 Task: Look for products with almond butter flavor in the category "Chocolate Candies".
Action: Mouse moved to (26, 83)
Screenshot: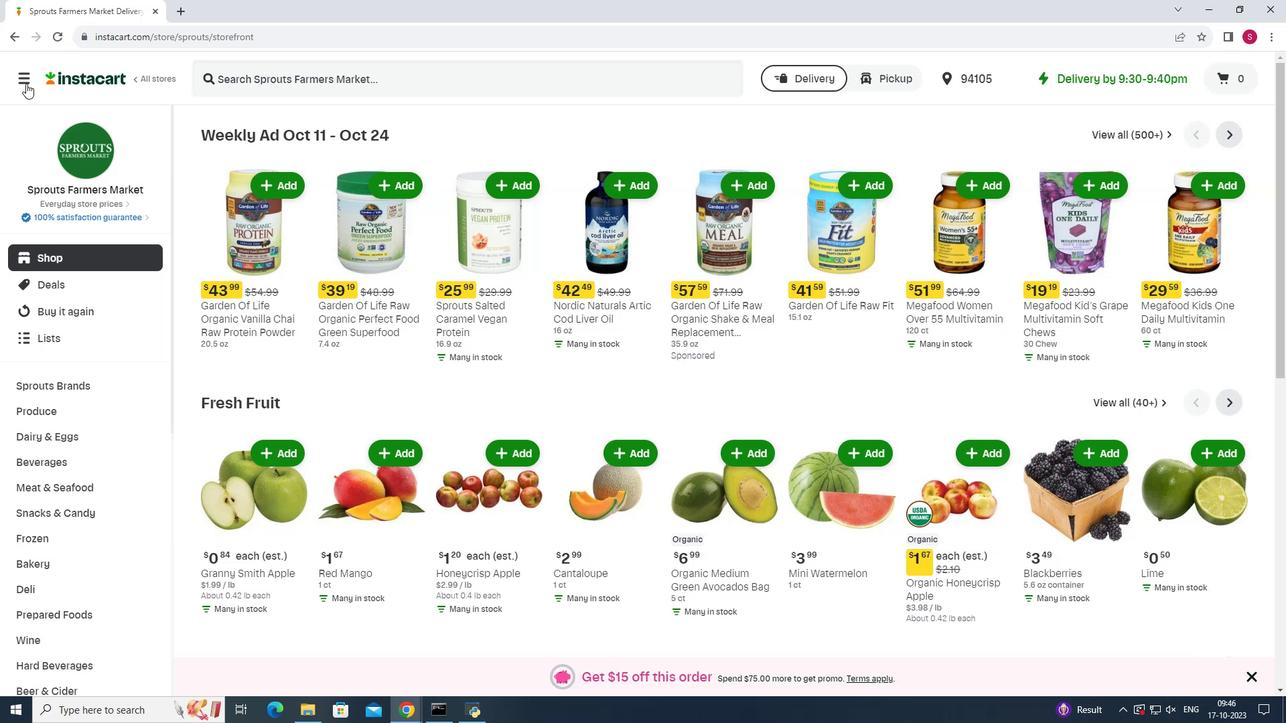 
Action: Mouse pressed left at (26, 83)
Screenshot: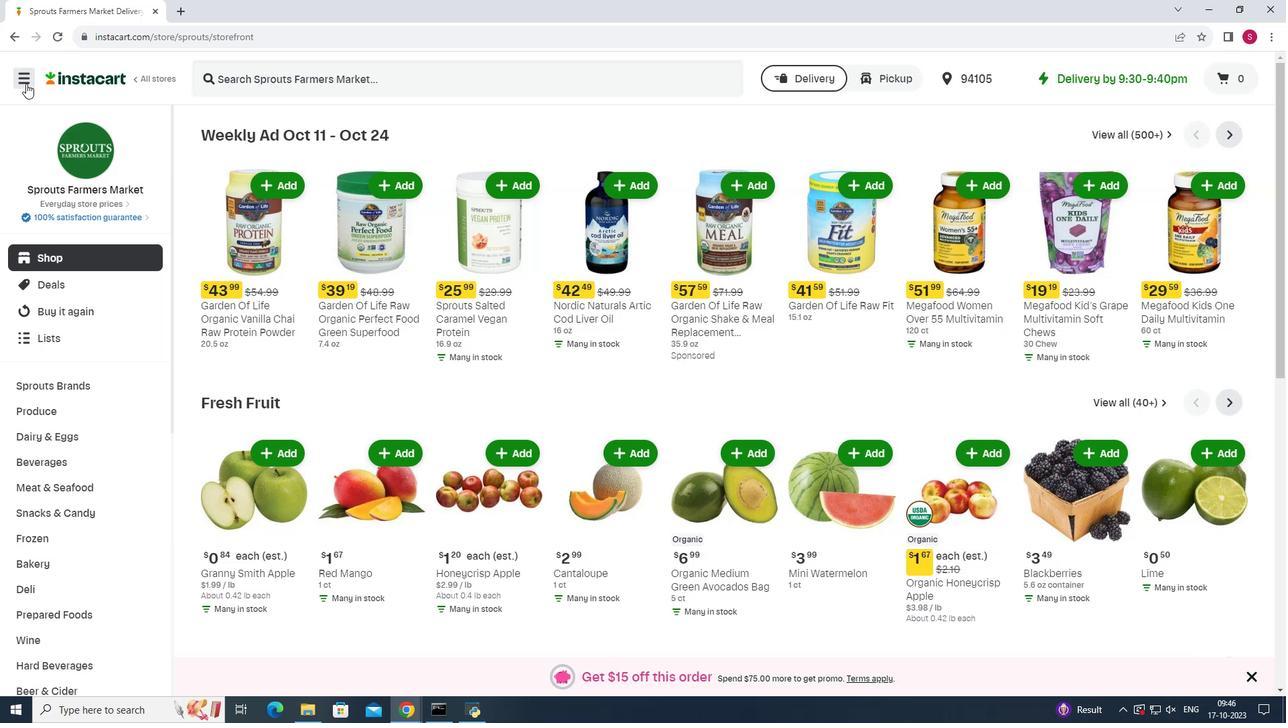 
Action: Mouse moved to (79, 351)
Screenshot: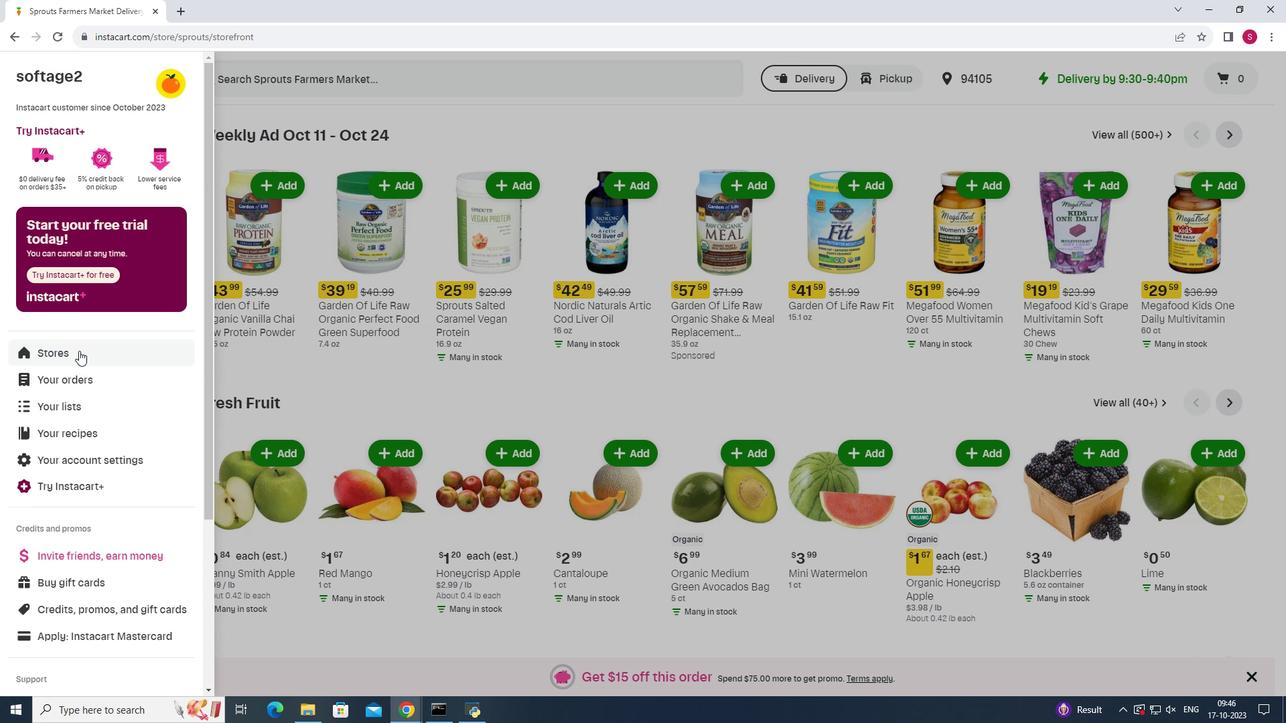 
Action: Mouse pressed left at (79, 351)
Screenshot: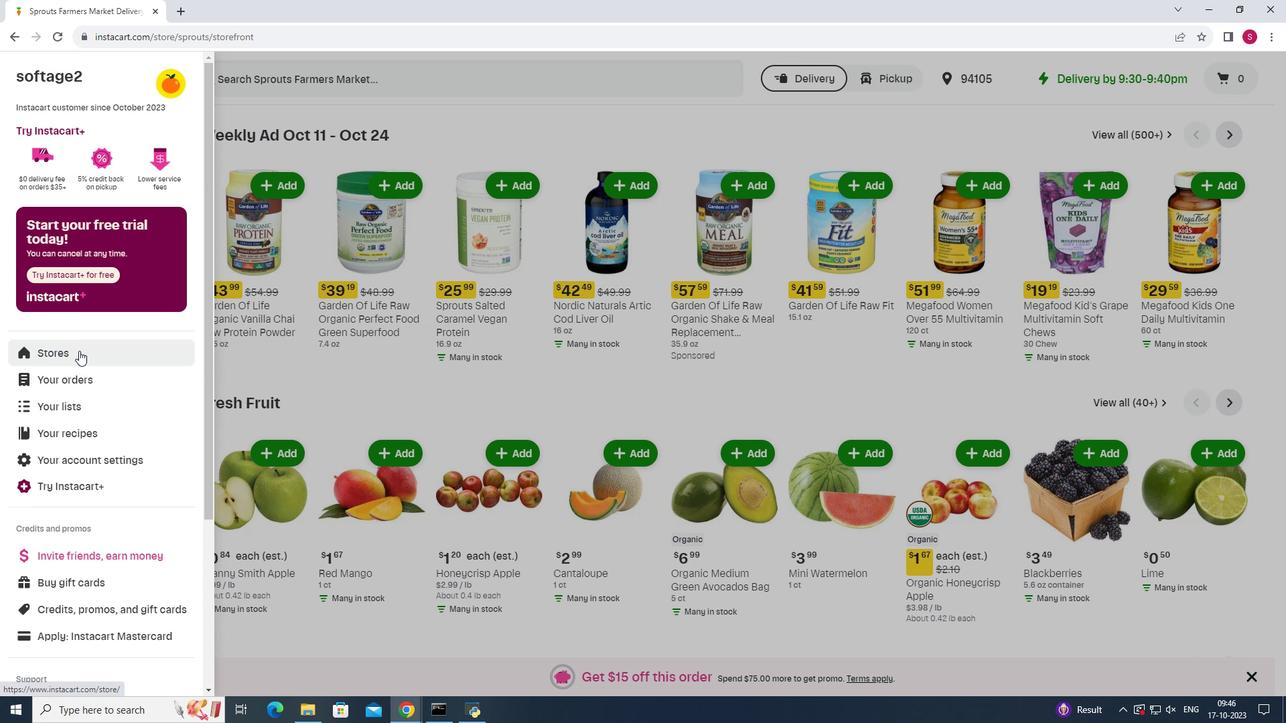 
Action: Mouse moved to (322, 122)
Screenshot: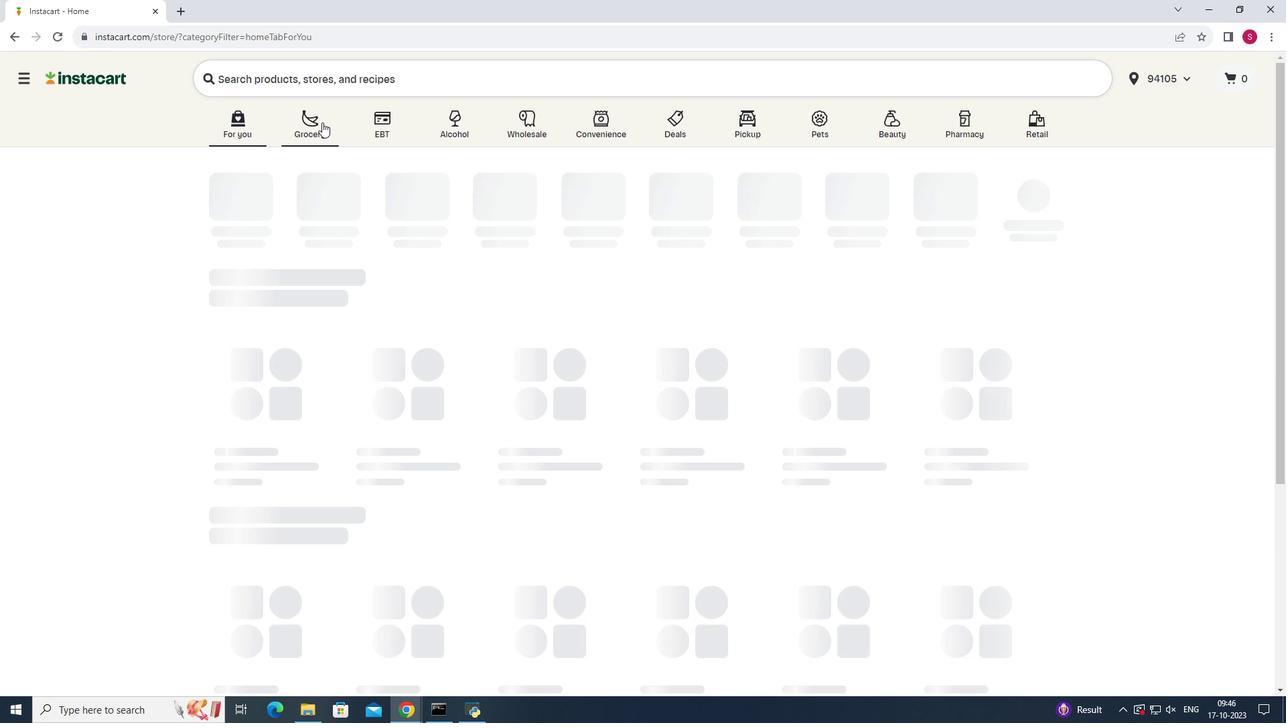
Action: Mouse pressed left at (322, 122)
Screenshot: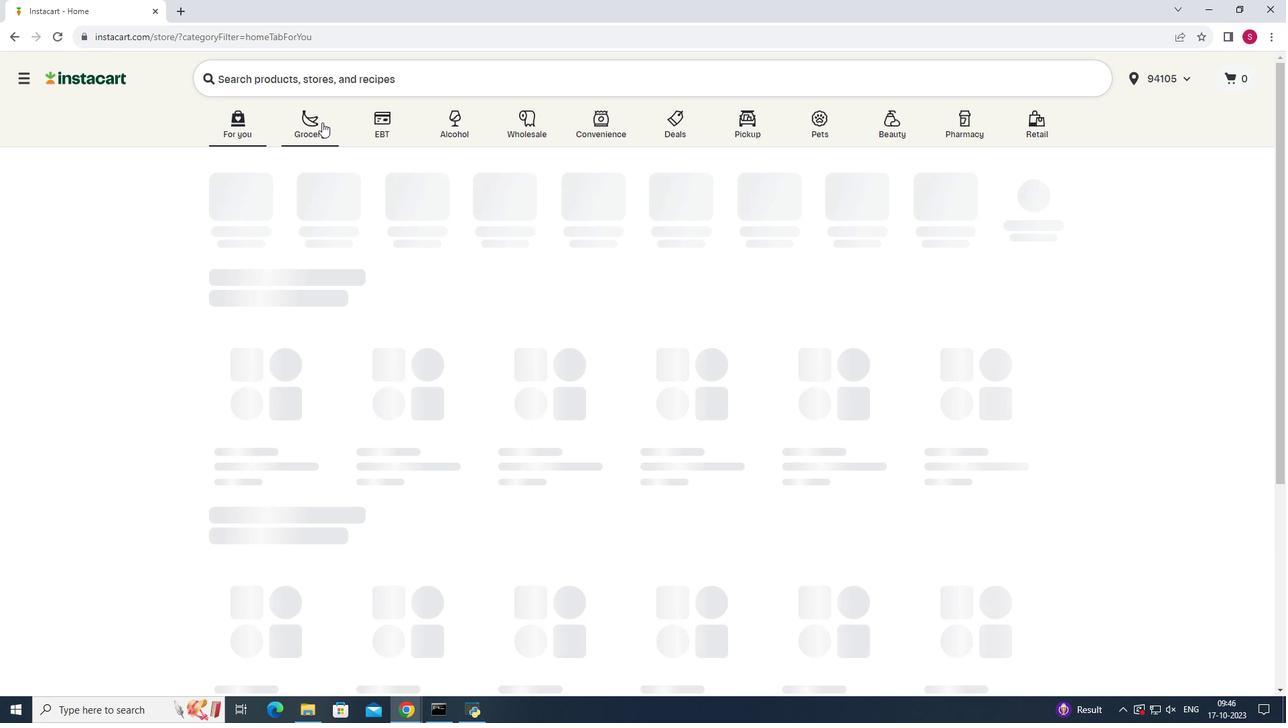 
Action: Mouse moved to (998, 198)
Screenshot: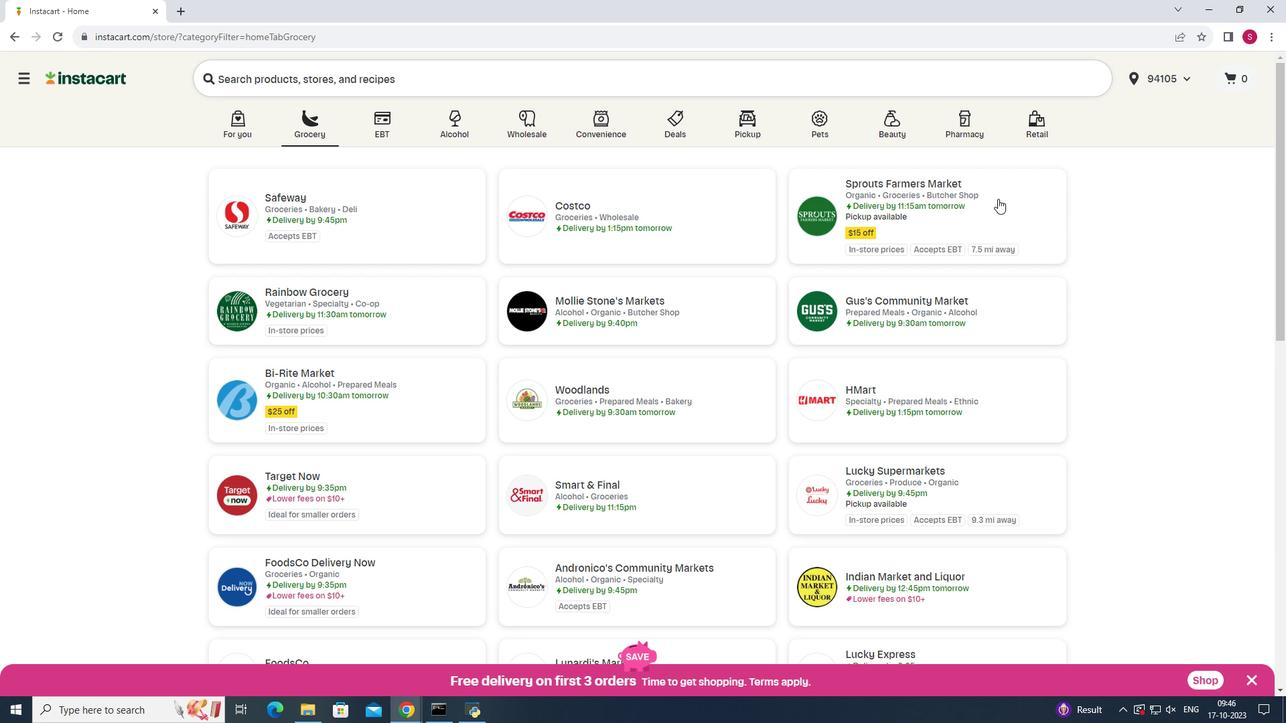 
Action: Mouse pressed left at (998, 198)
Screenshot: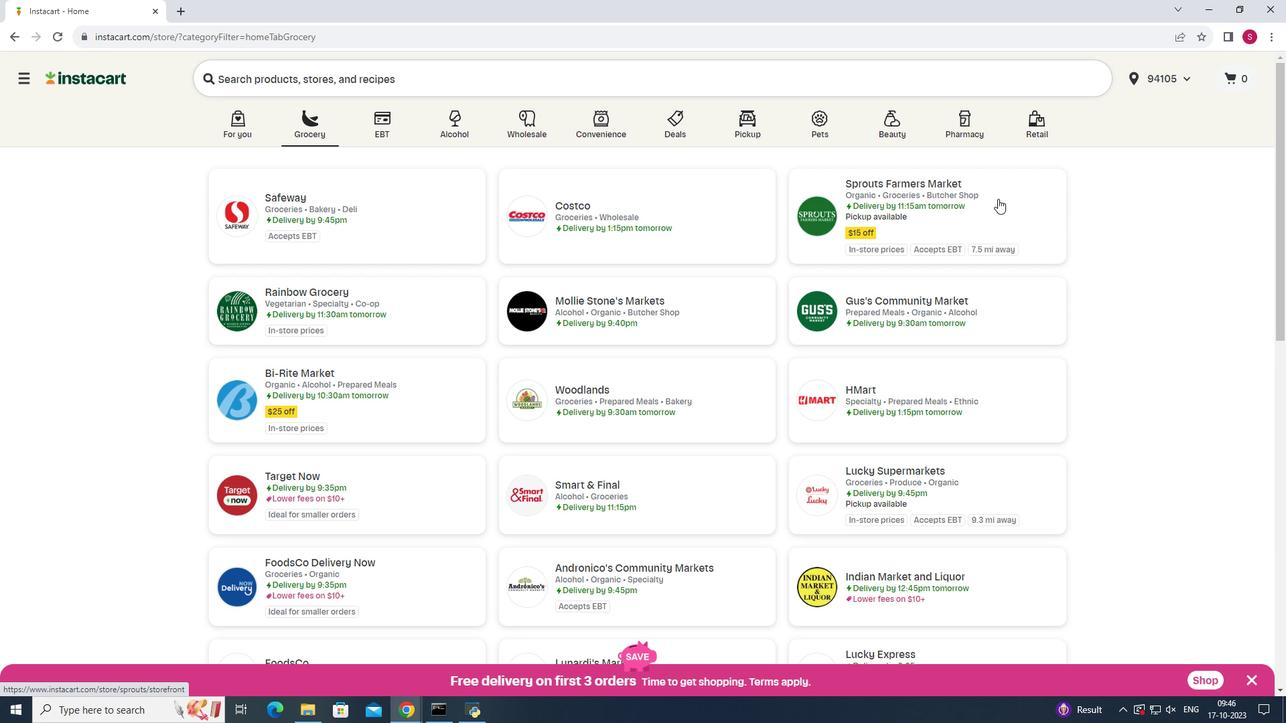 
Action: Mouse moved to (40, 517)
Screenshot: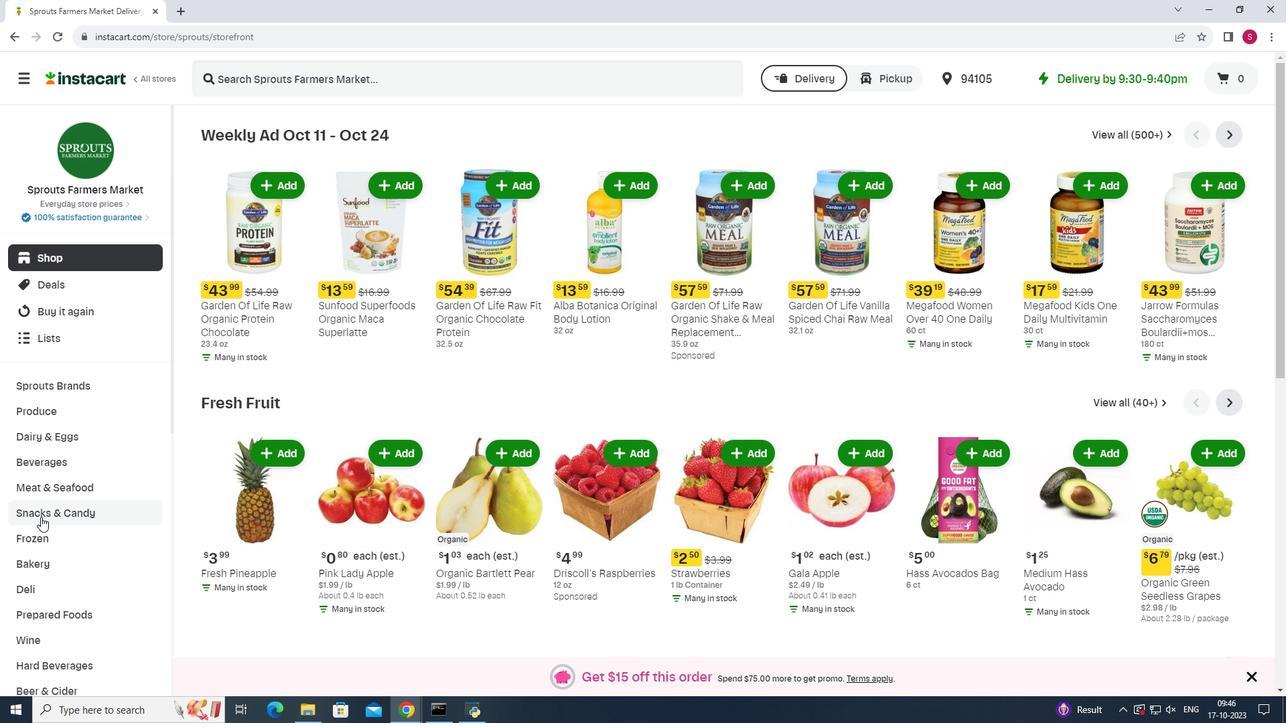 
Action: Mouse pressed left at (40, 517)
Screenshot: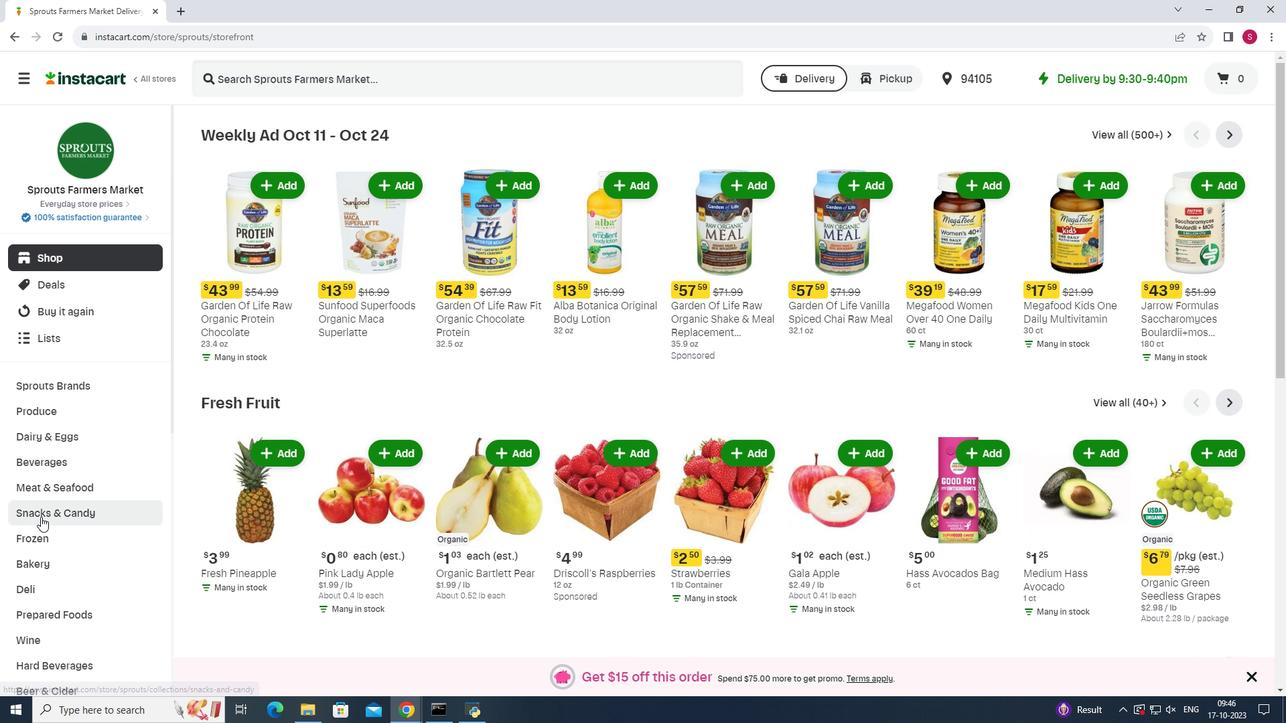 
Action: Mouse moved to (376, 163)
Screenshot: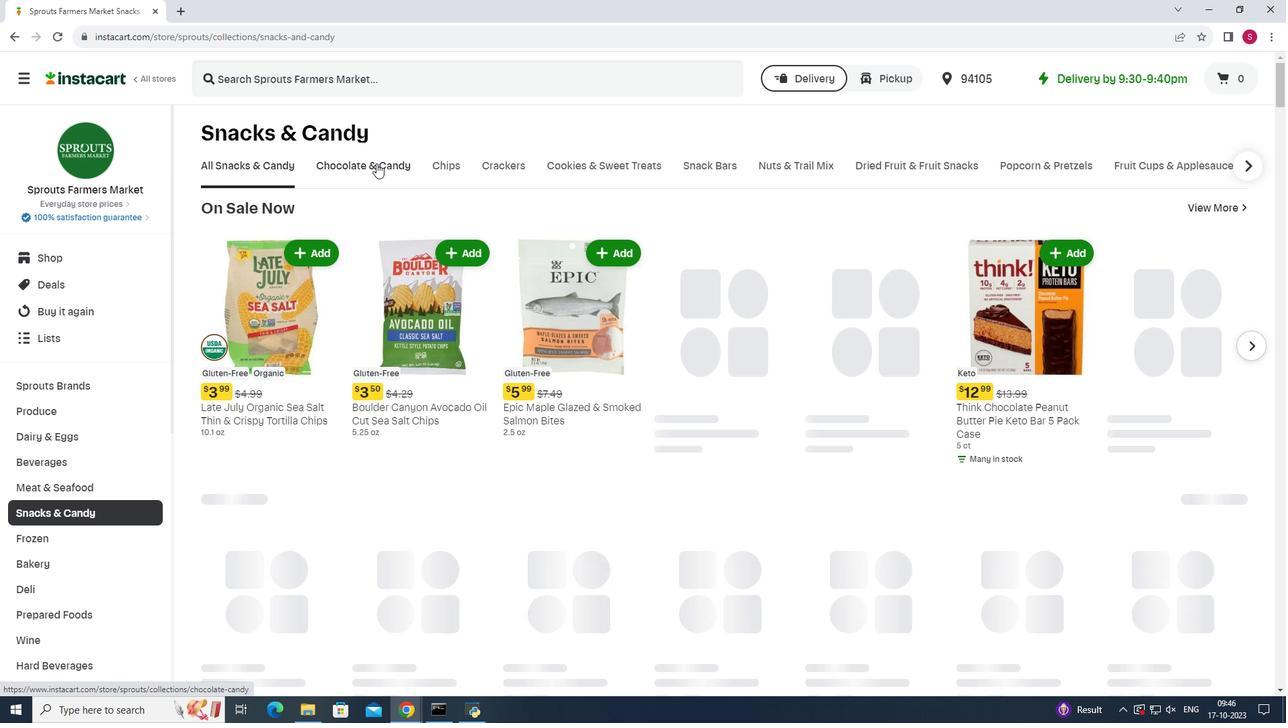 
Action: Mouse pressed left at (376, 163)
Screenshot: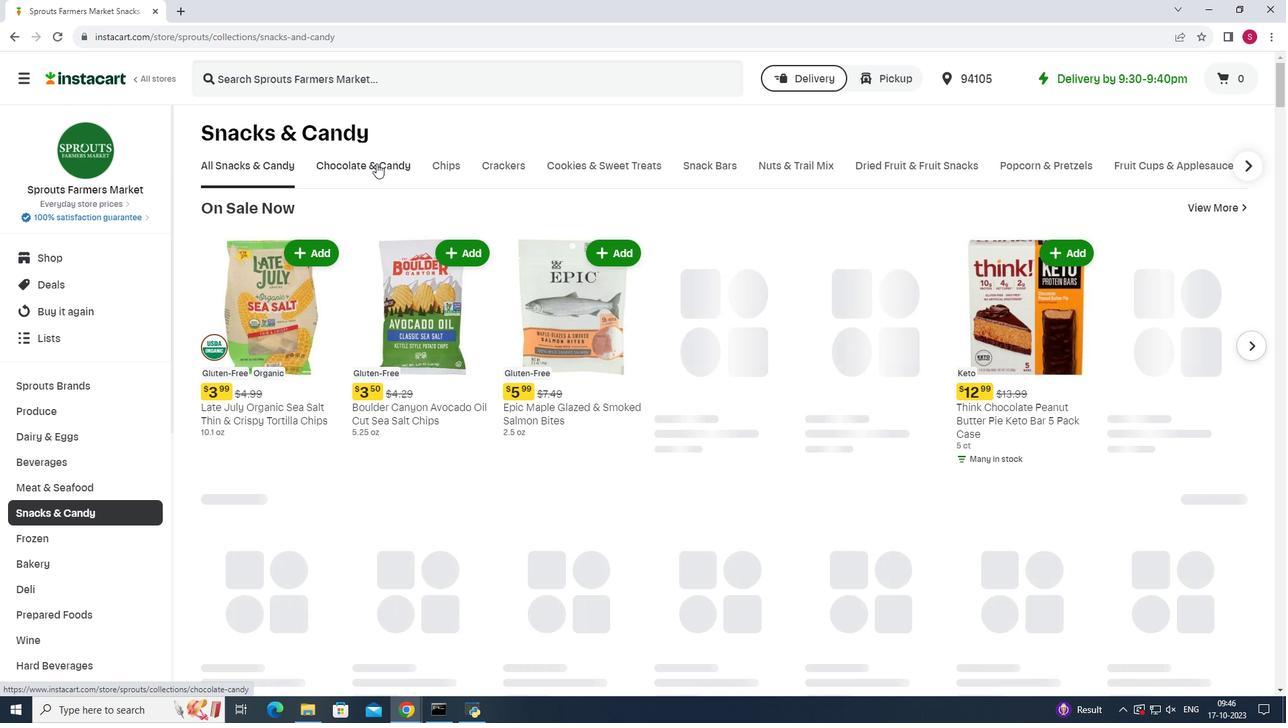 
Action: Mouse moved to (343, 222)
Screenshot: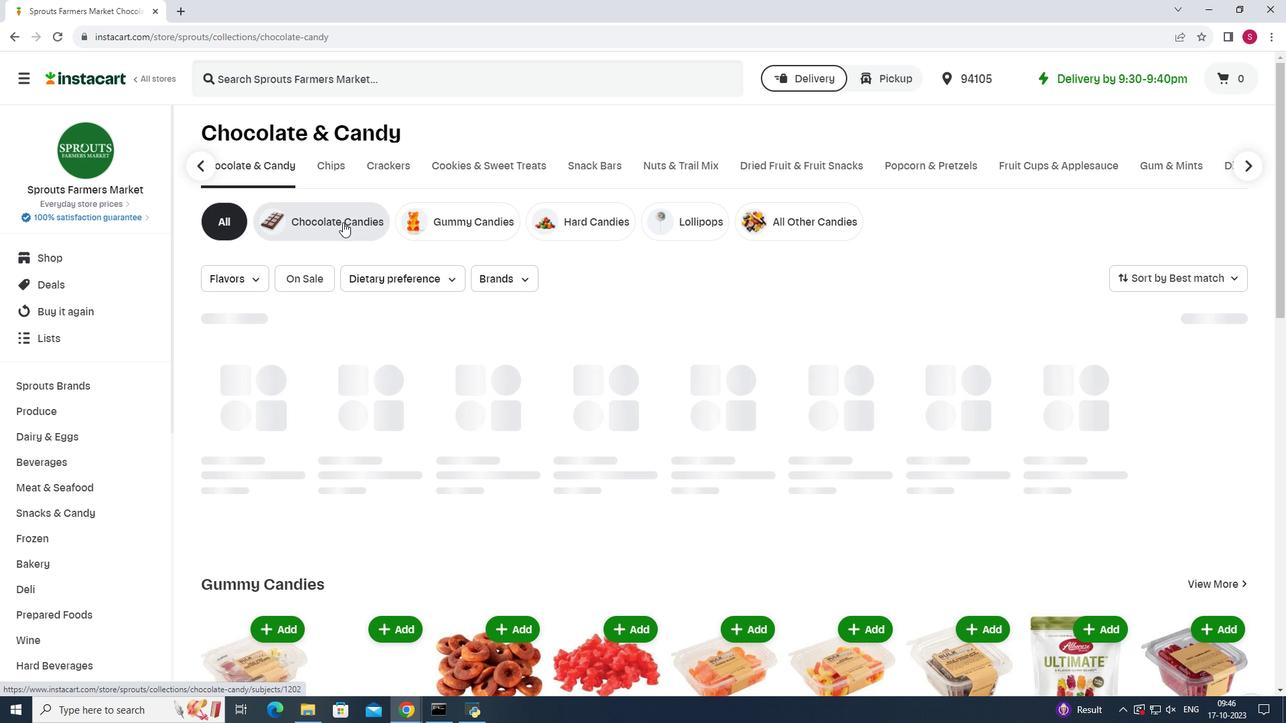 
Action: Mouse pressed left at (343, 222)
Screenshot: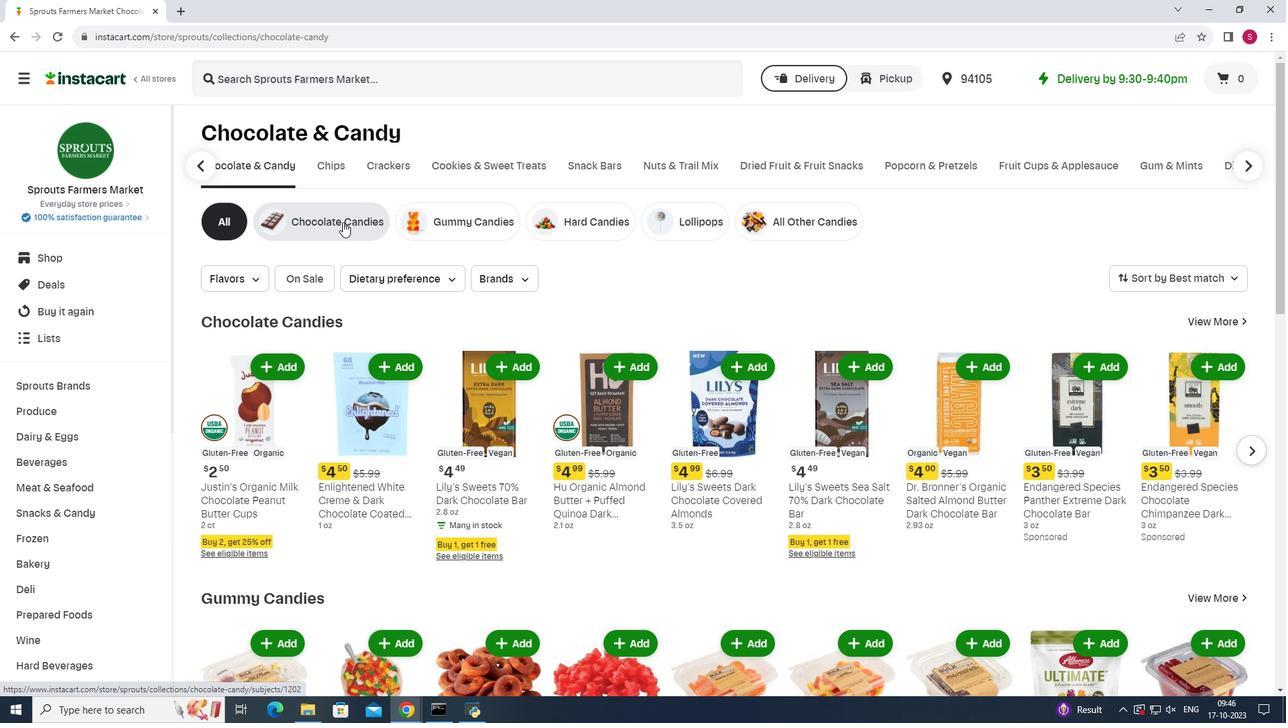 
Action: Mouse moved to (254, 280)
Screenshot: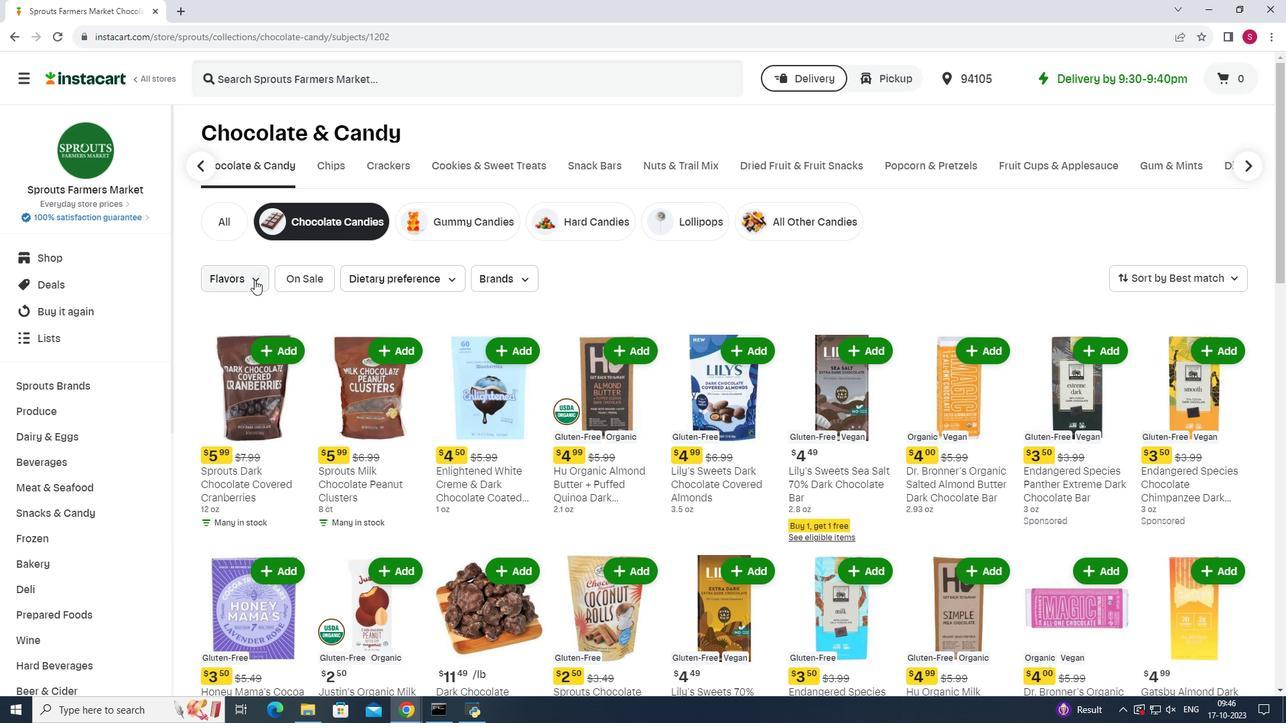 
Action: Mouse pressed left at (254, 280)
Screenshot: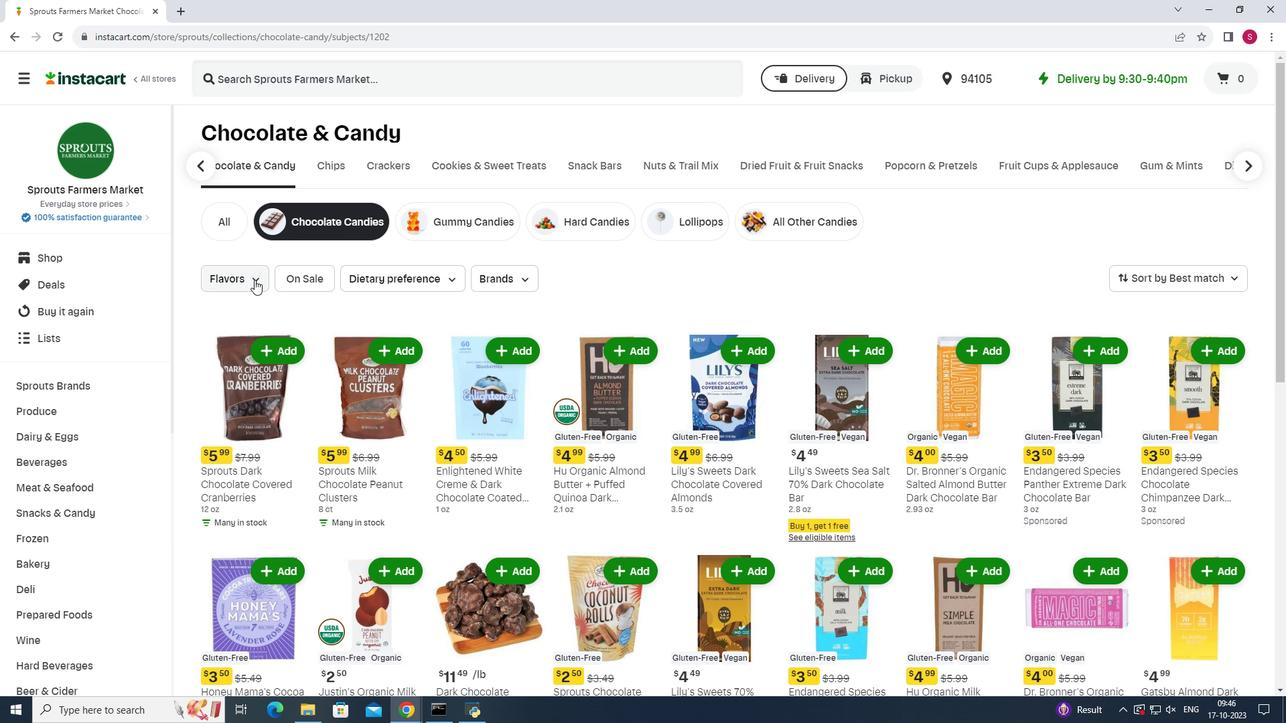 
Action: Mouse moved to (302, 385)
Screenshot: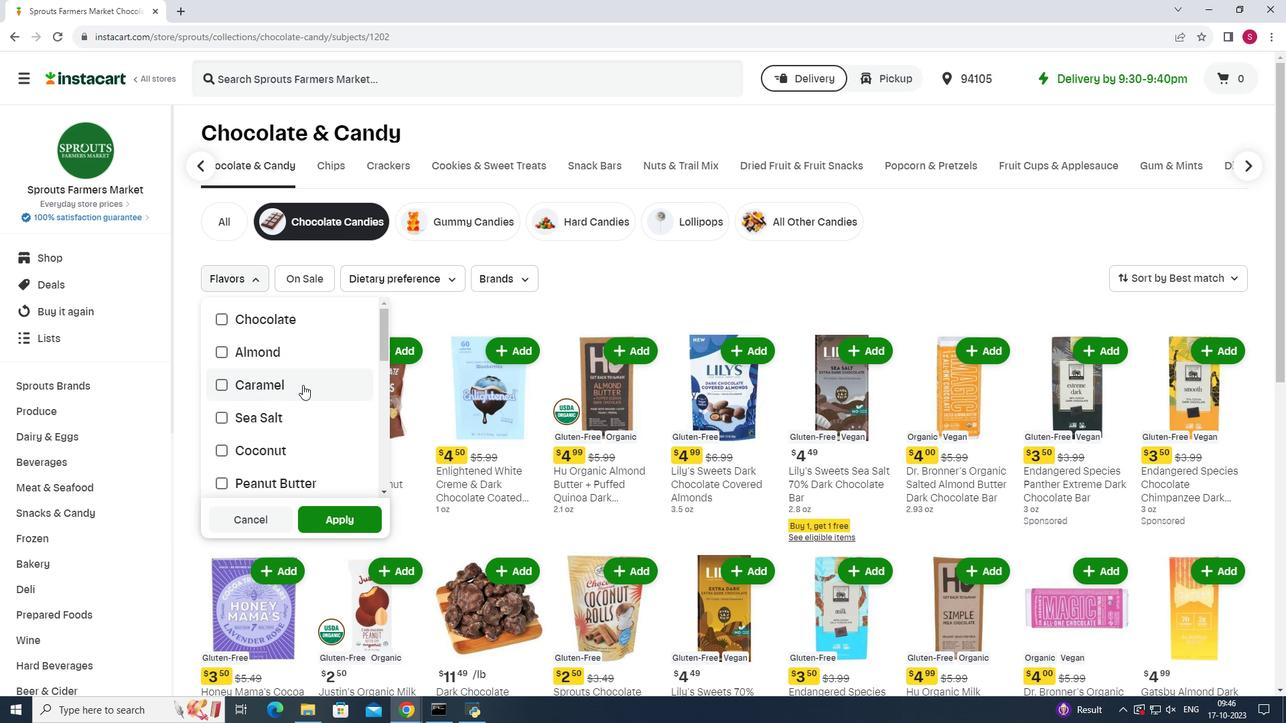 
Action: Mouse scrolled (302, 384) with delta (0, 0)
Screenshot: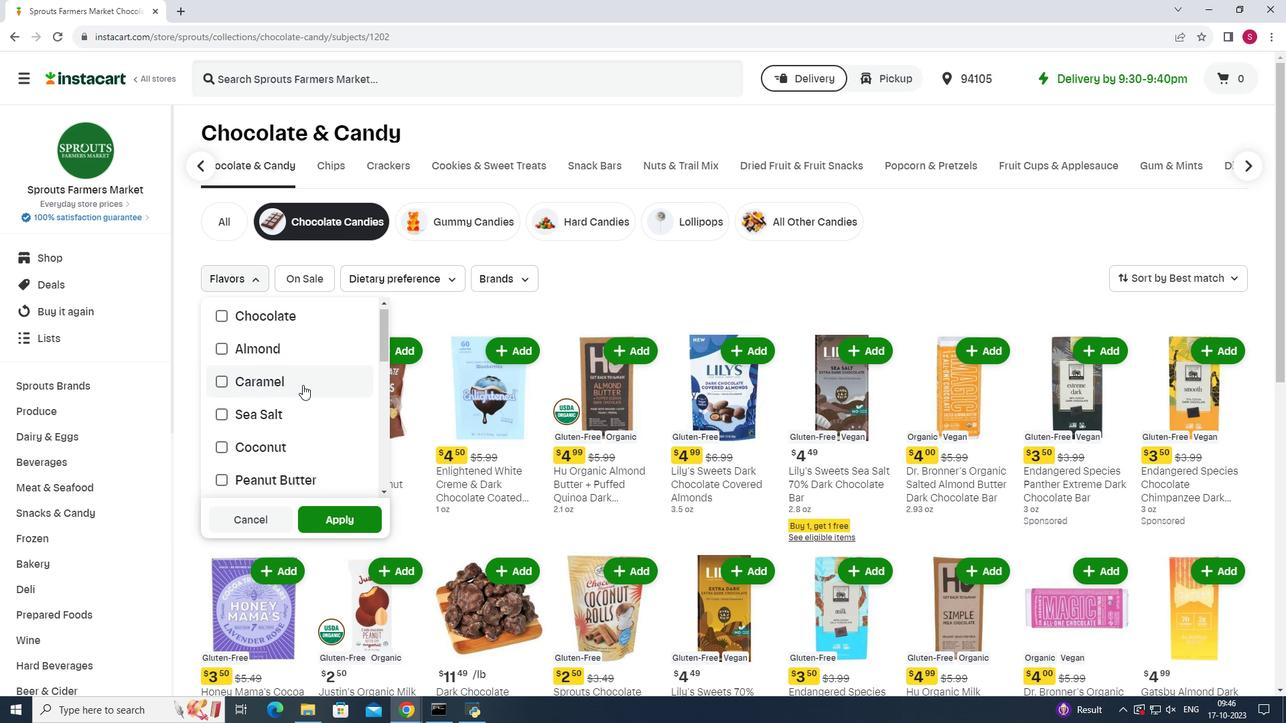 
Action: Mouse scrolled (302, 384) with delta (0, 0)
Screenshot: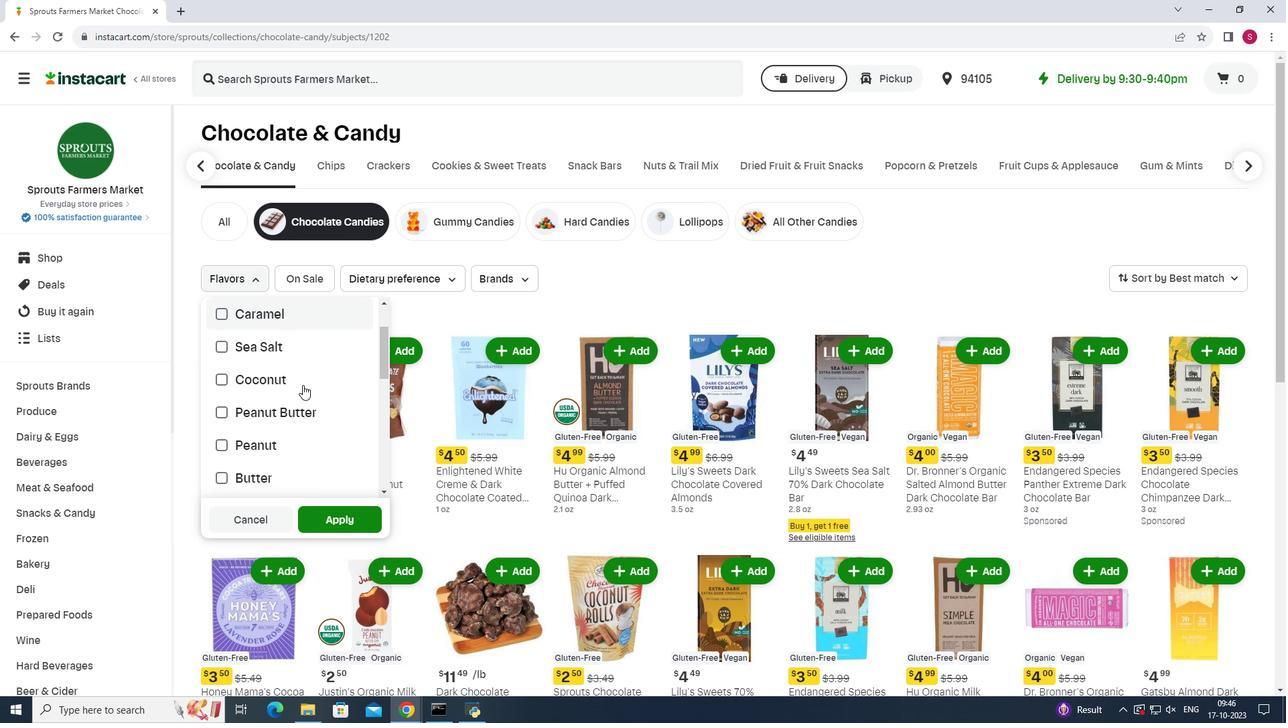 
Action: Mouse scrolled (302, 384) with delta (0, 0)
Screenshot: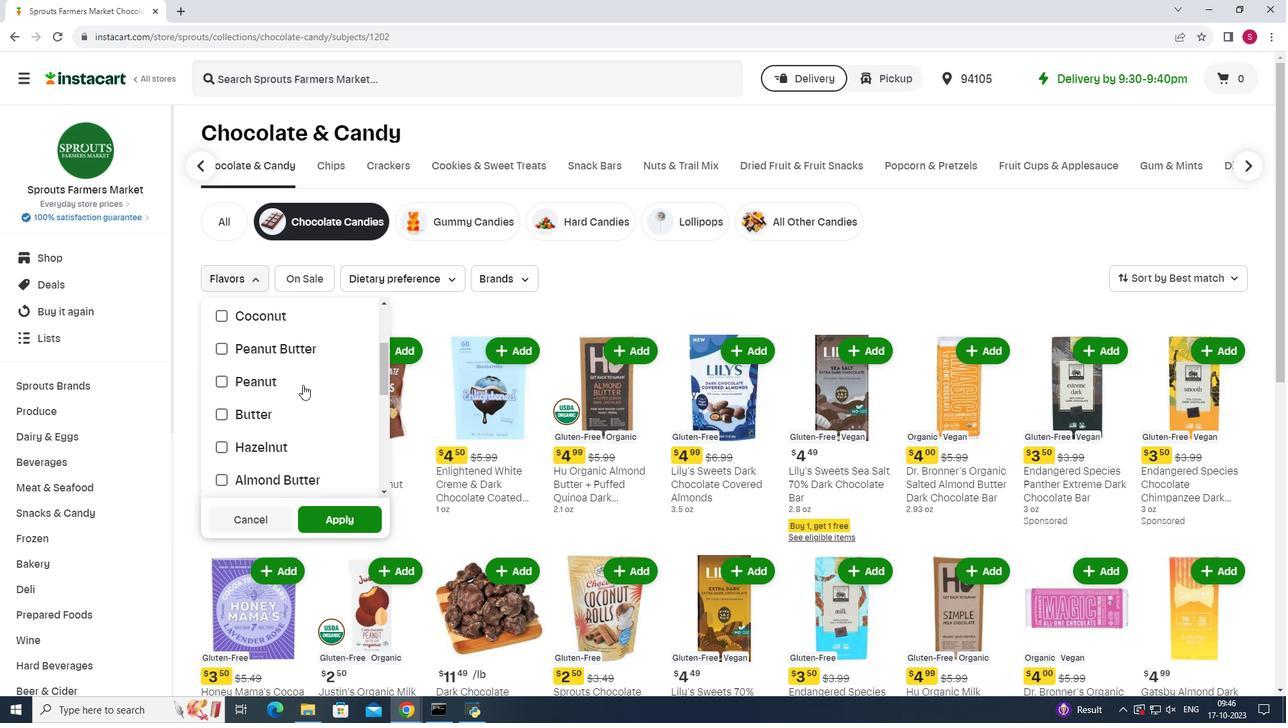 
Action: Mouse scrolled (302, 384) with delta (0, 0)
Screenshot: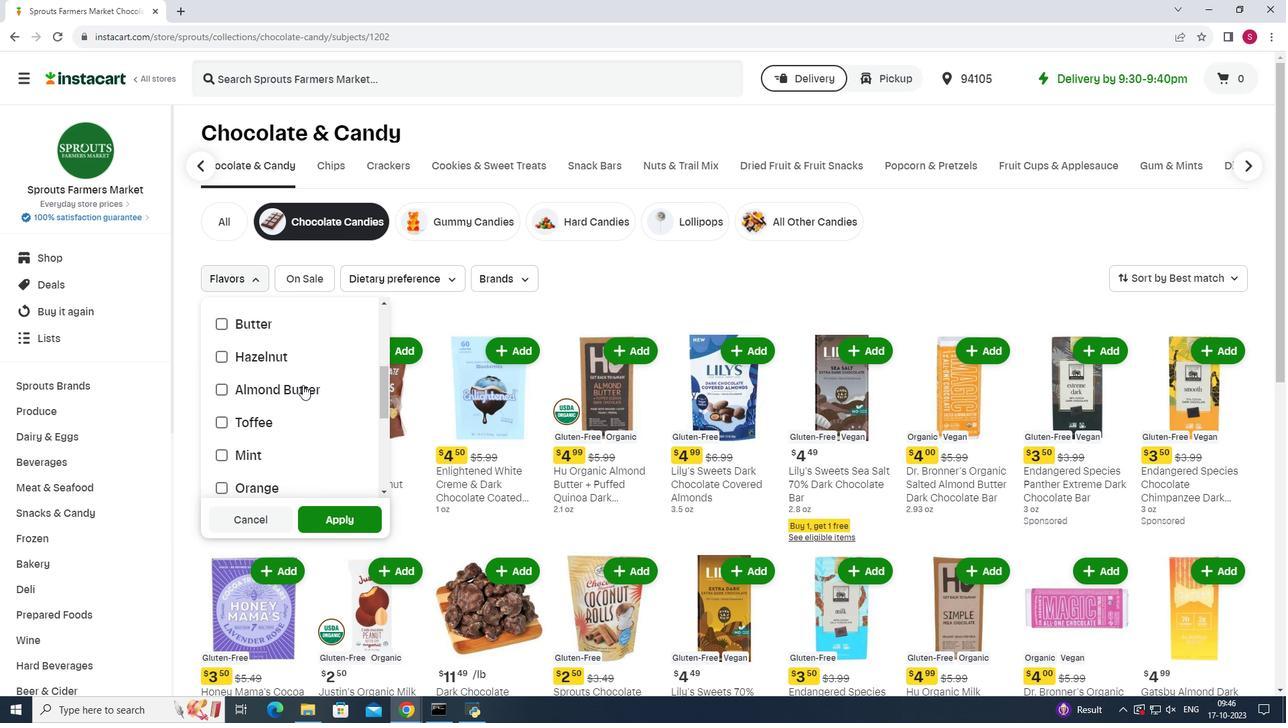
Action: Mouse moved to (221, 347)
Screenshot: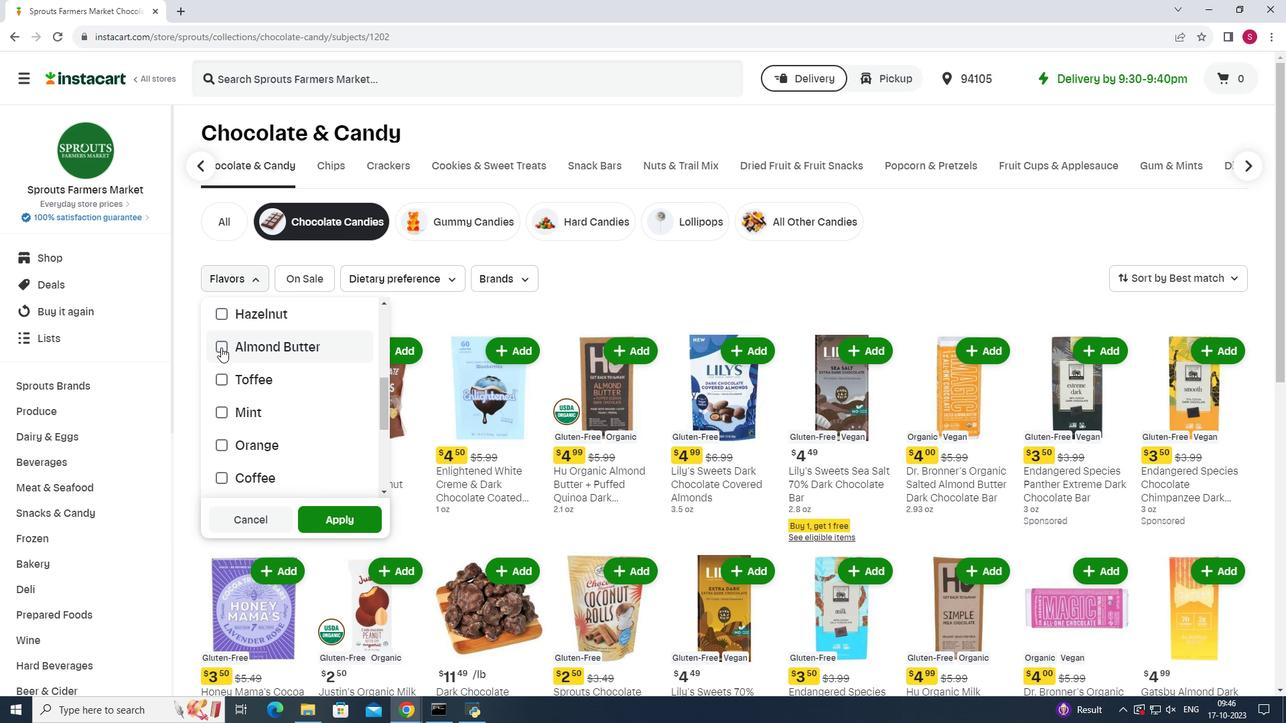 
Action: Mouse pressed left at (221, 347)
Screenshot: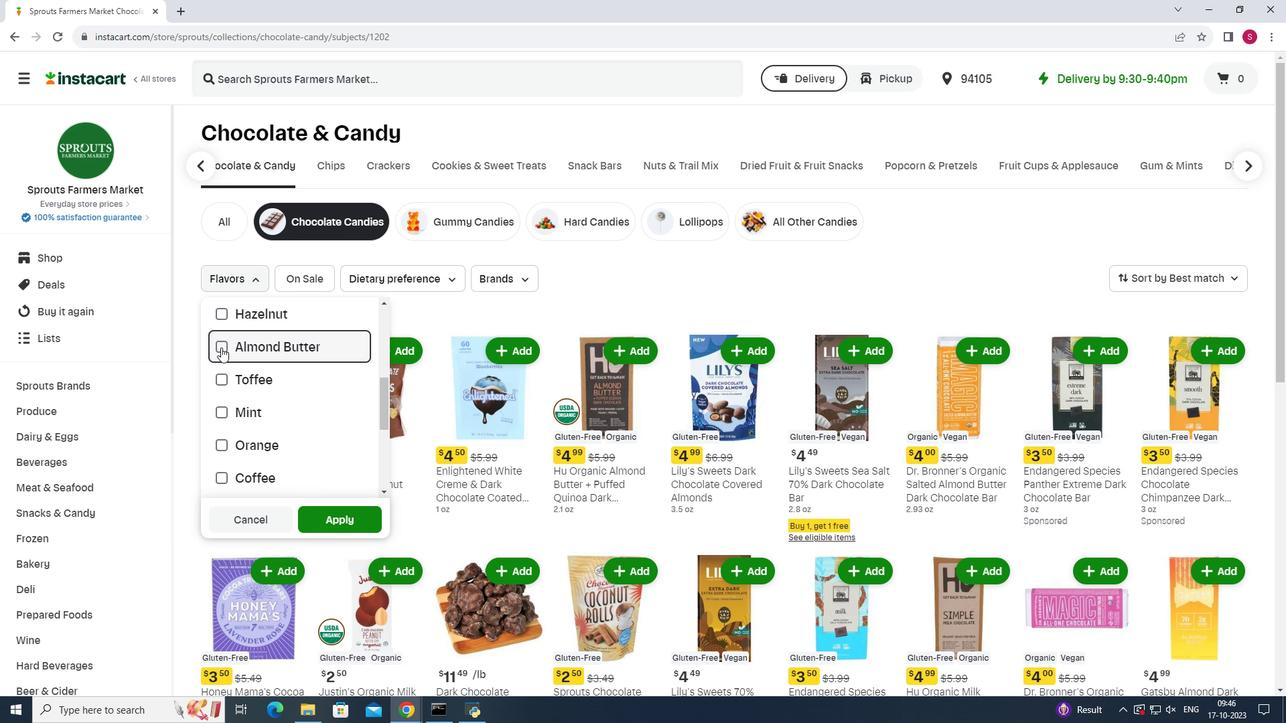
Action: Mouse moved to (346, 516)
Screenshot: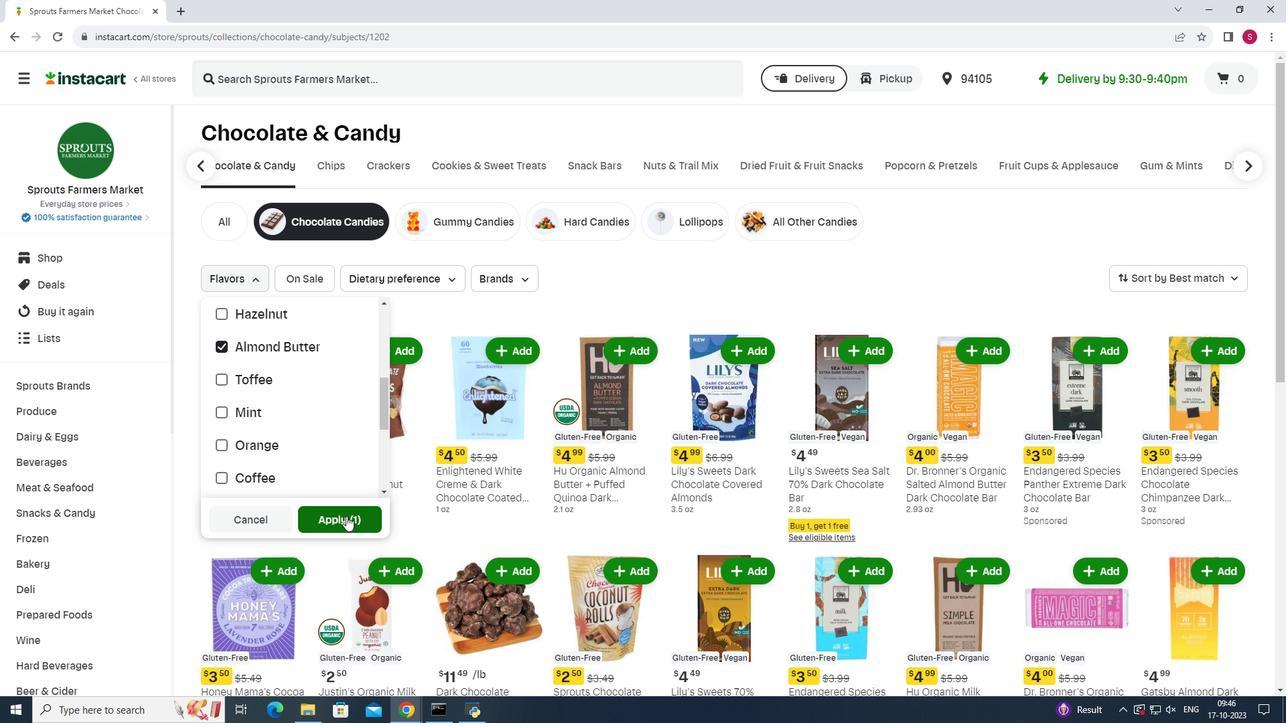 
Action: Mouse pressed left at (346, 516)
Screenshot: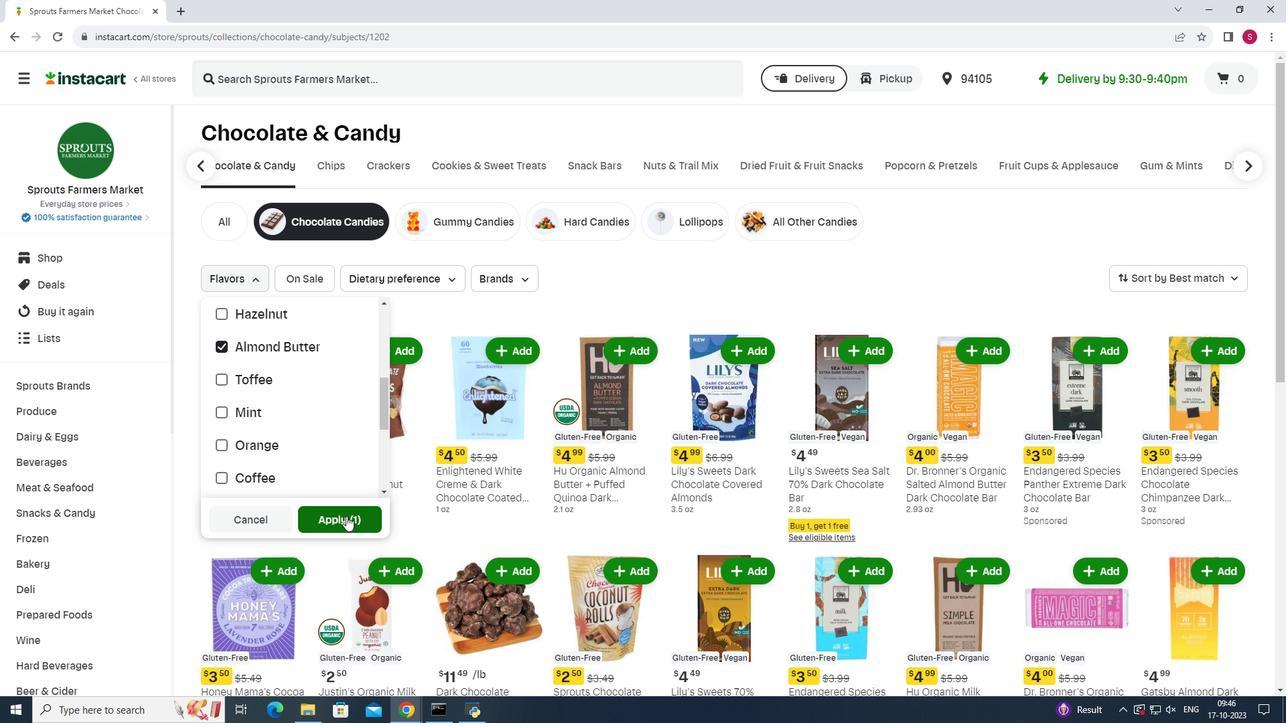 
Action: Mouse moved to (958, 302)
Screenshot: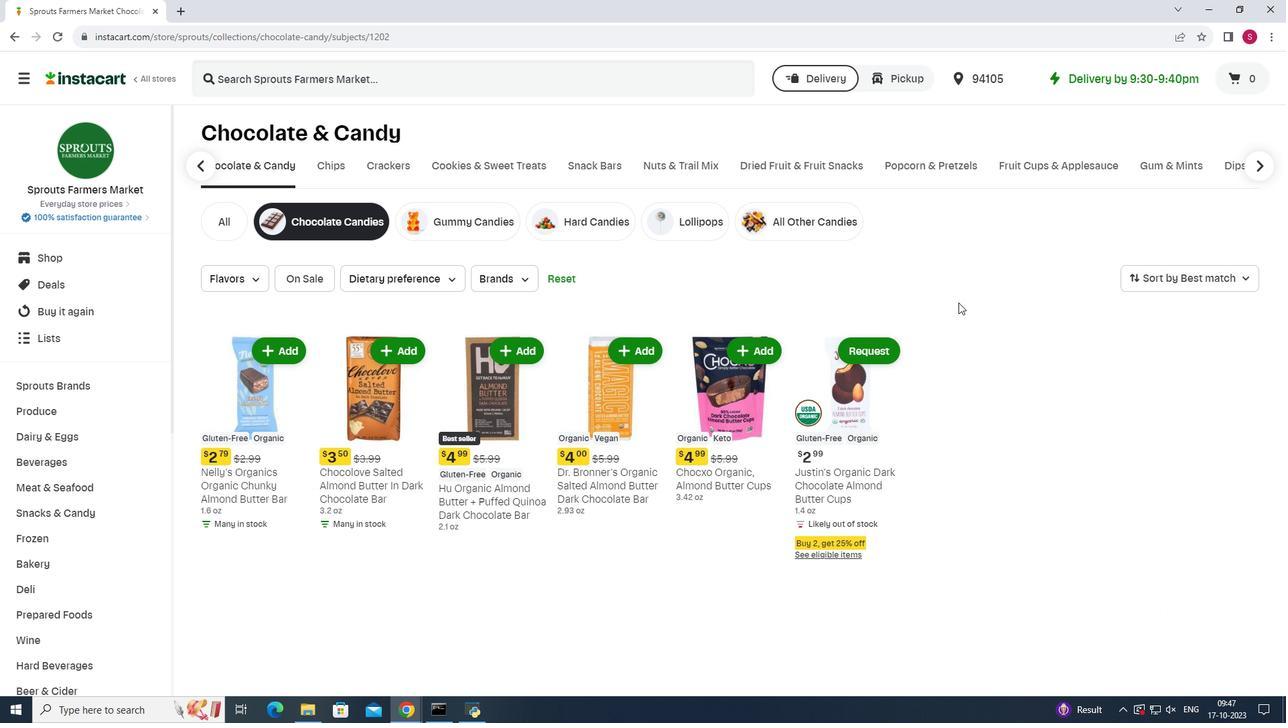 
Action: Mouse scrolled (958, 302) with delta (0, 0)
Screenshot: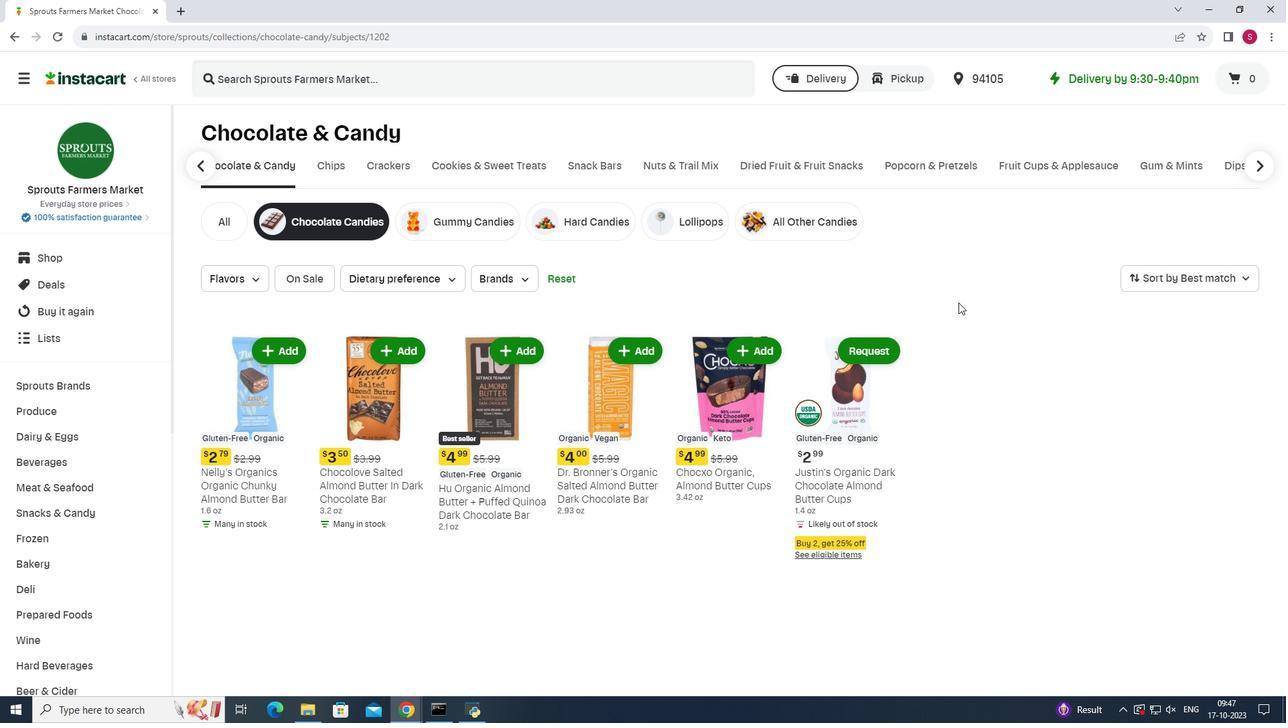 
Action: Mouse moved to (958, 308)
Screenshot: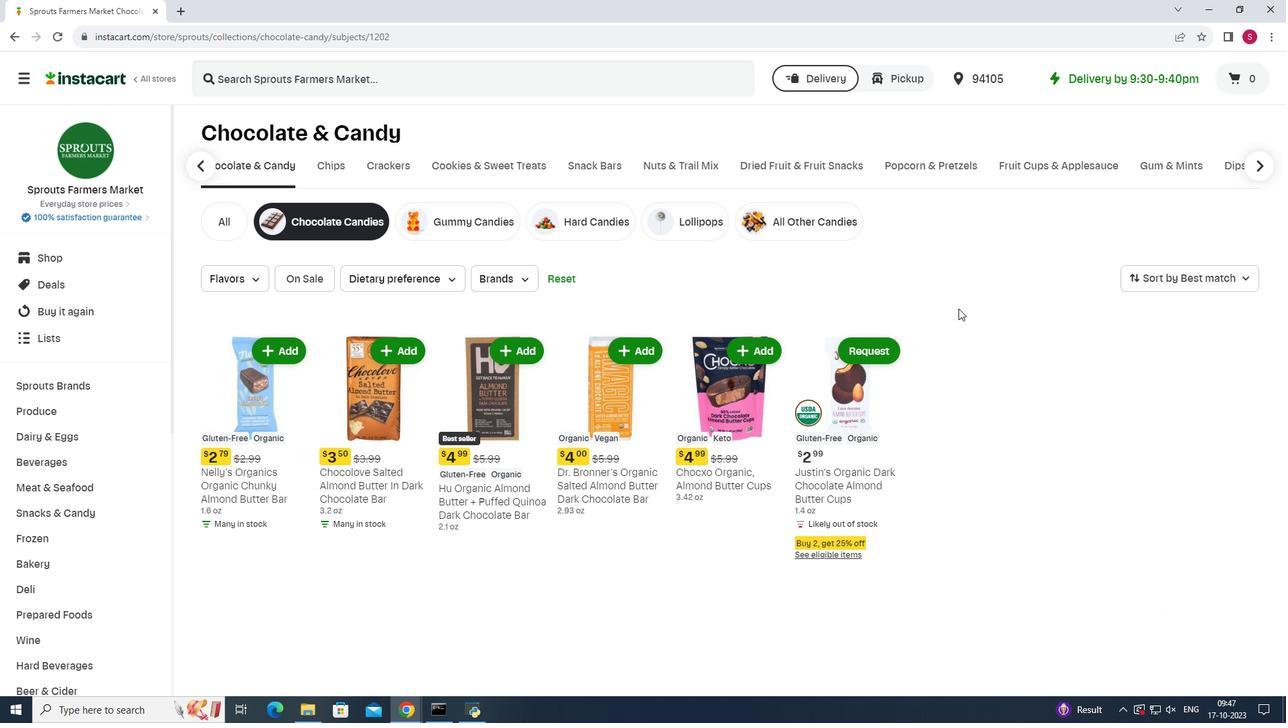 
